 Task: Add Double Crust Blueberry Pie to the cart.
Action: Mouse moved to (17, 101)
Screenshot: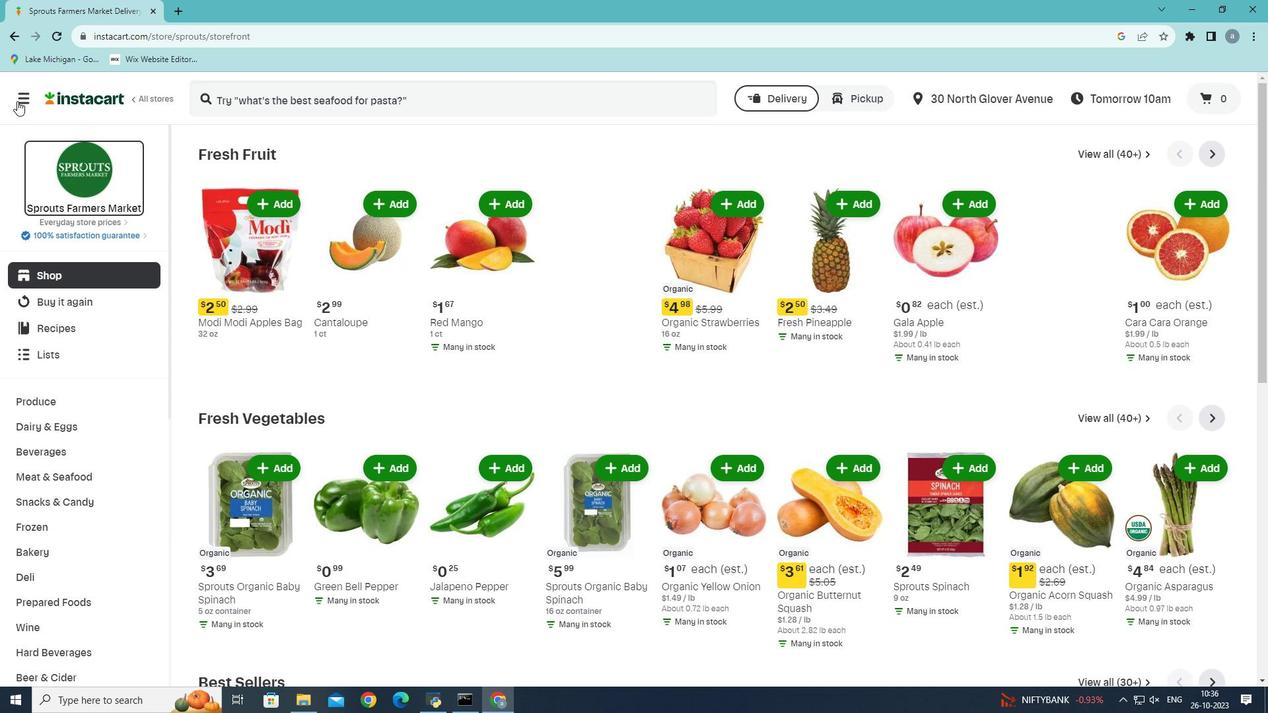 
Action: Mouse pressed left at (17, 101)
Screenshot: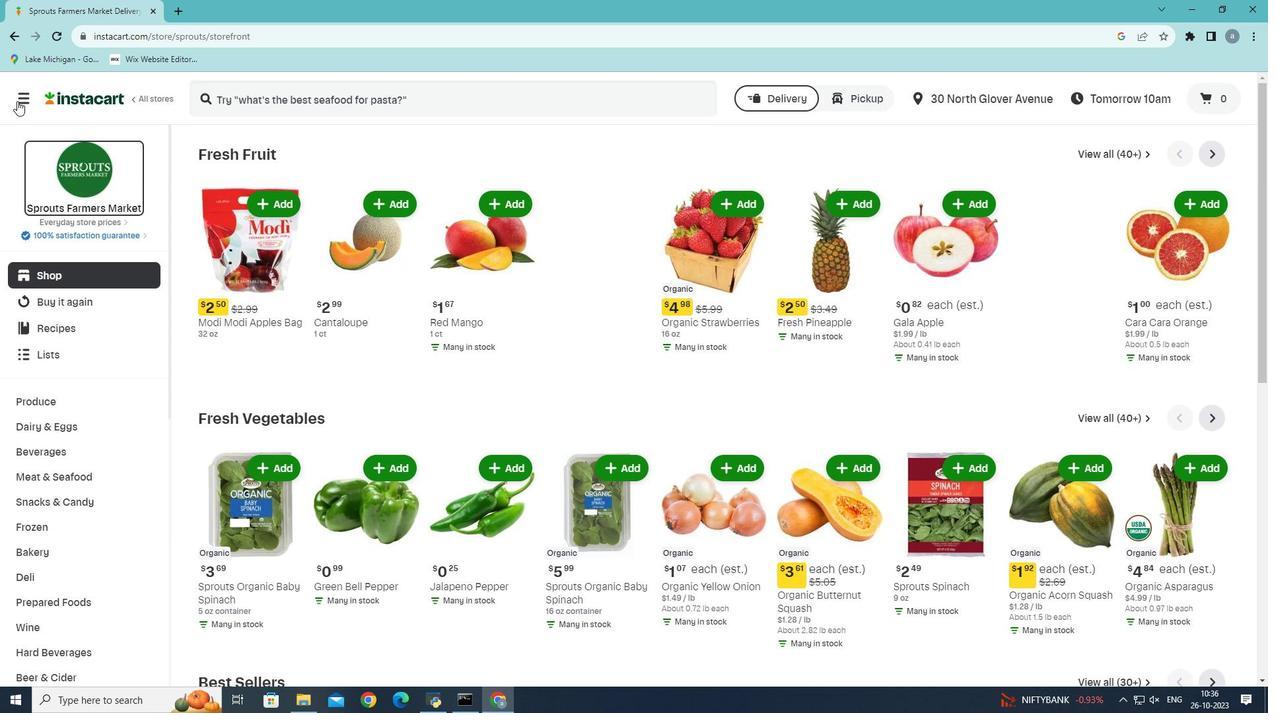 
Action: Mouse moved to (52, 379)
Screenshot: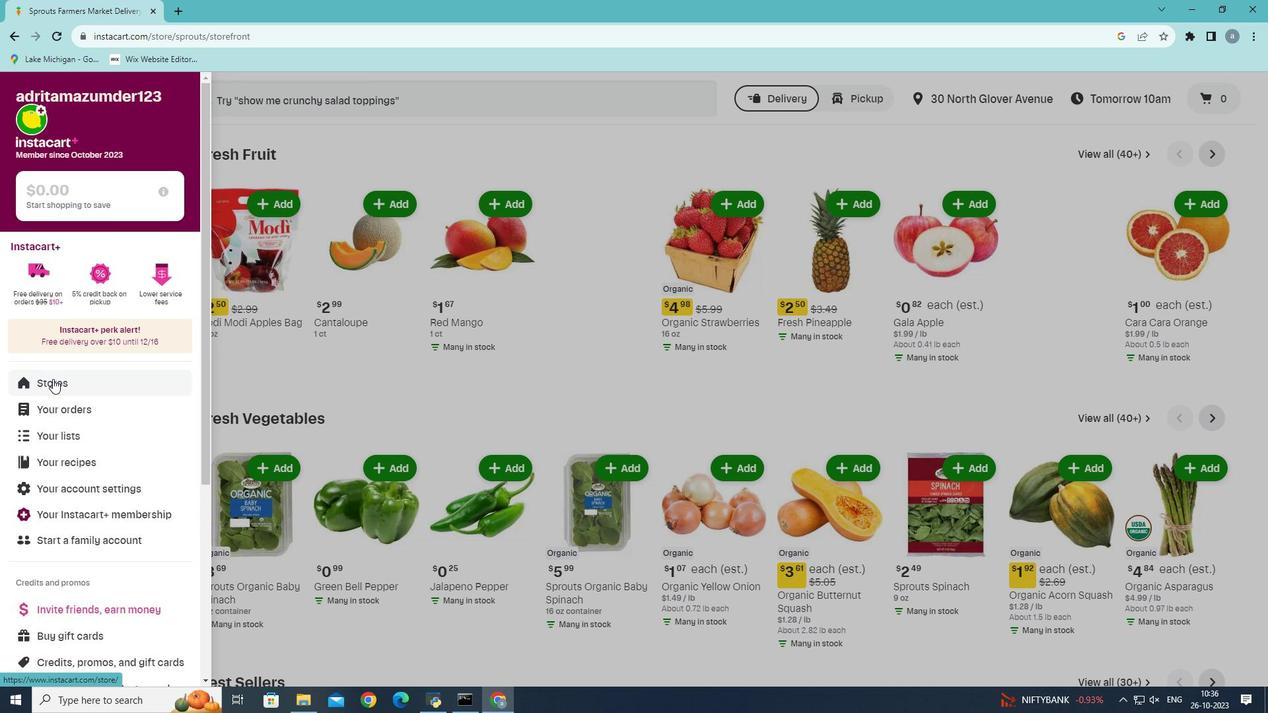 
Action: Mouse pressed left at (52, 379)
Screenshot: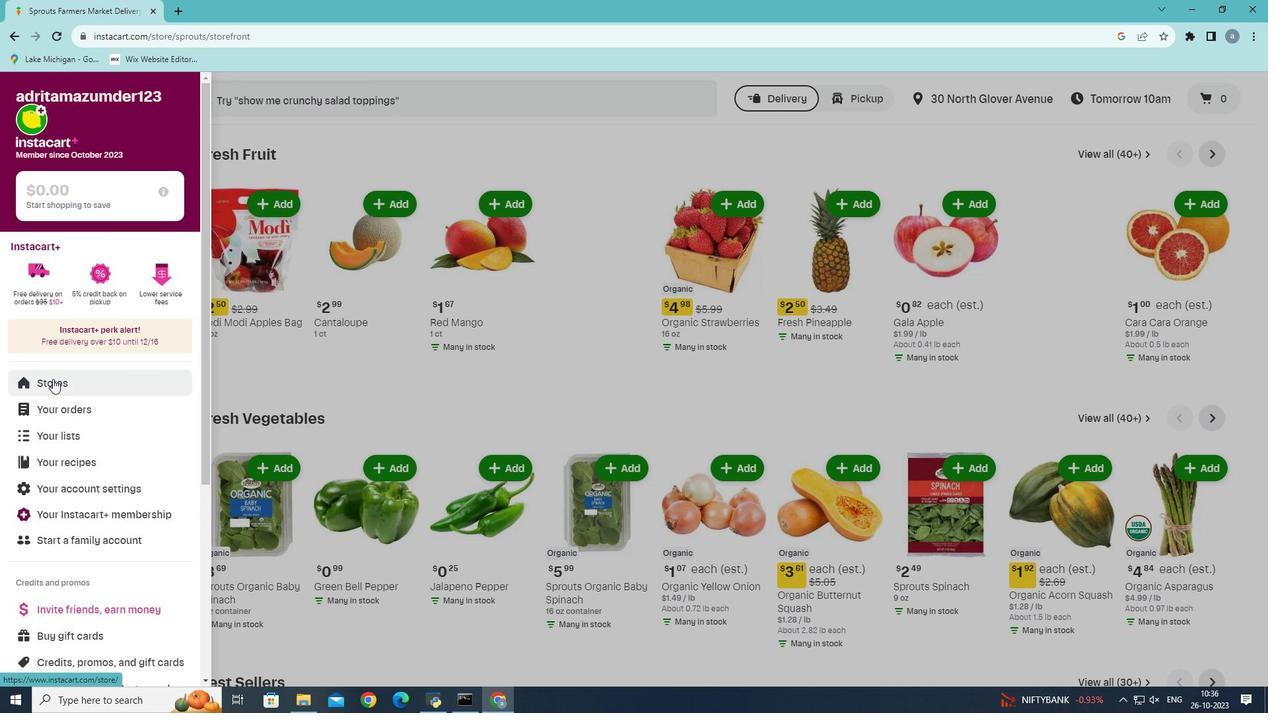 
Action: Mouse moved to (302, 143)
Screenshot: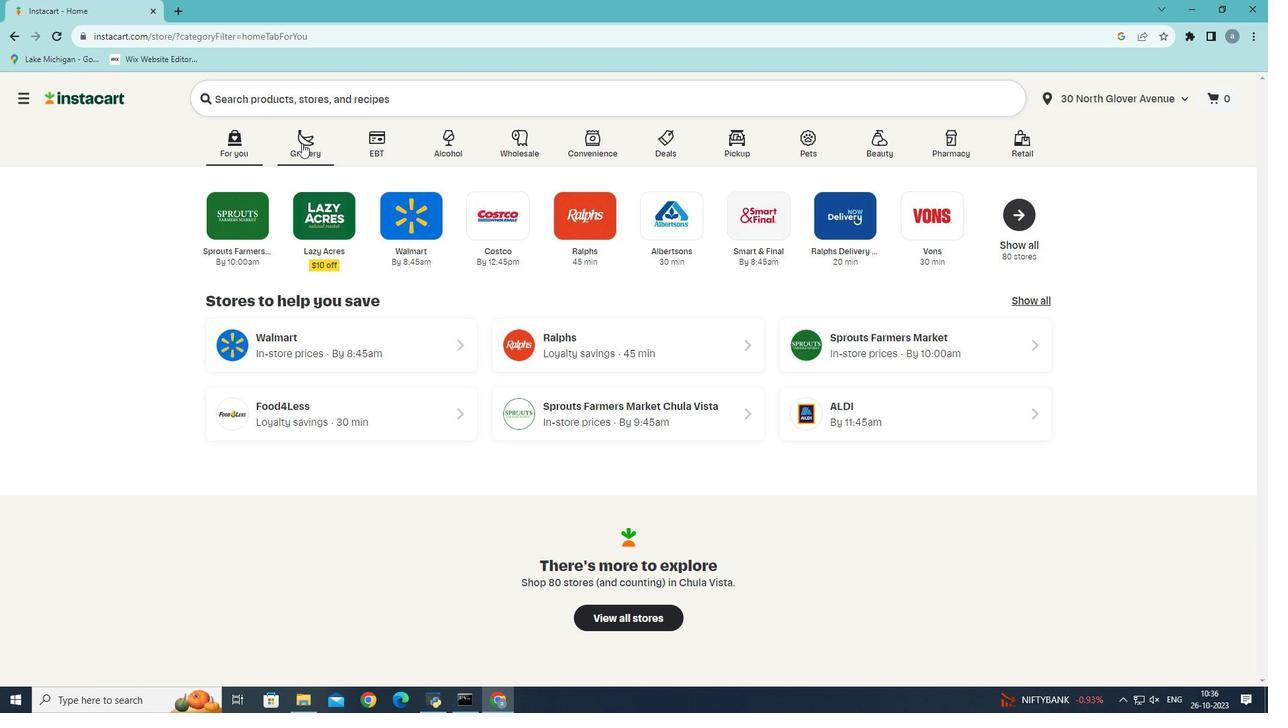 
Action: Mouse pressed left at (302, 143)
Screenshot: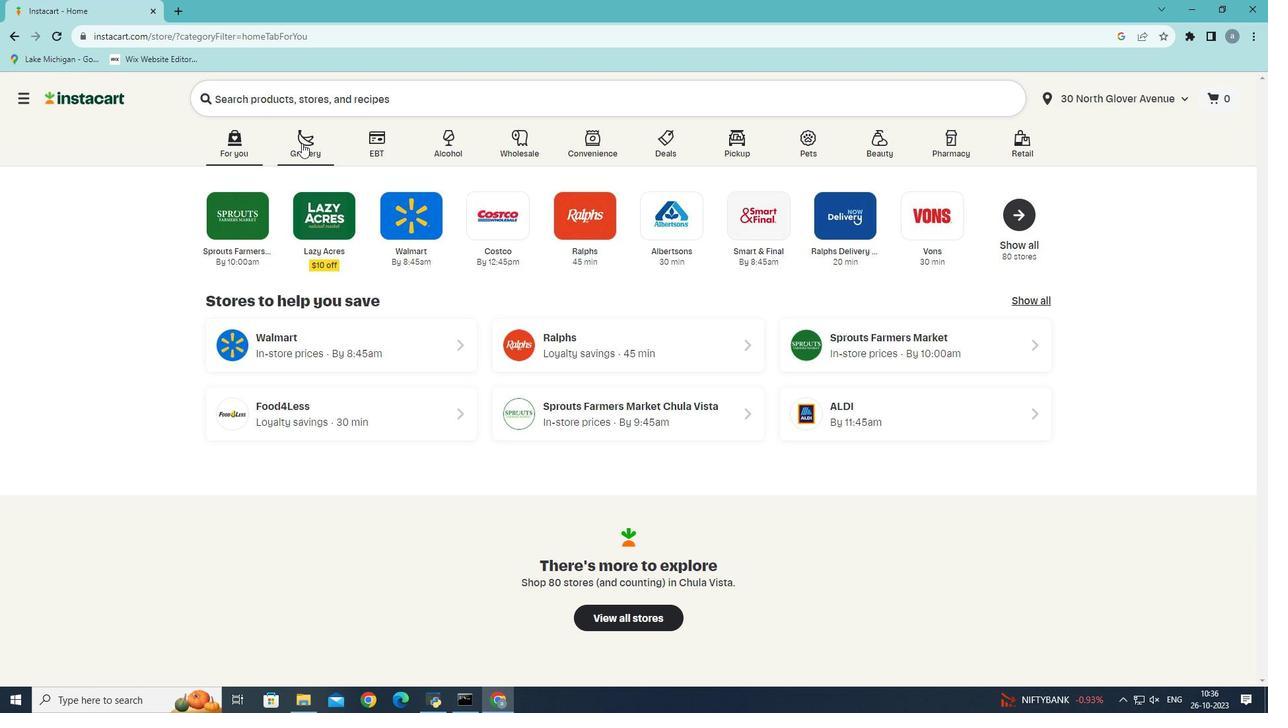 
Action: Mouse moved to (315, 401)
Screenshot: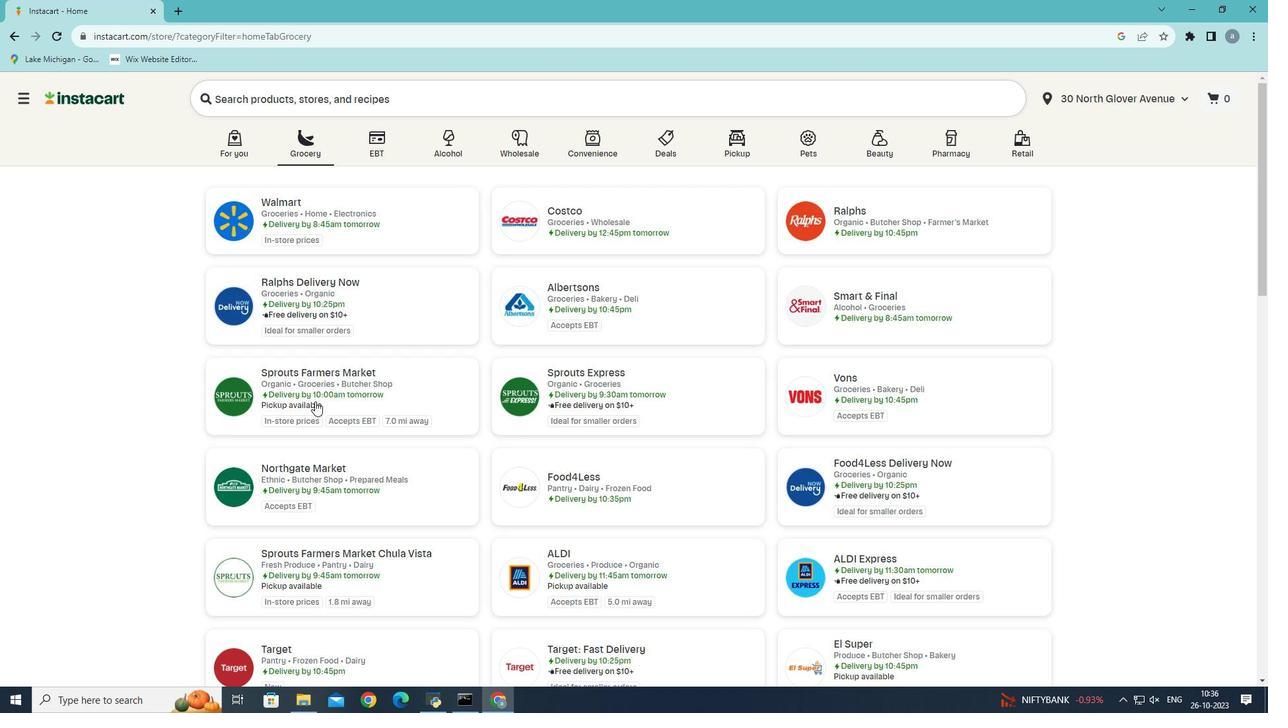 
Action: Mouse pressed left at (315, 401)
Screenshot: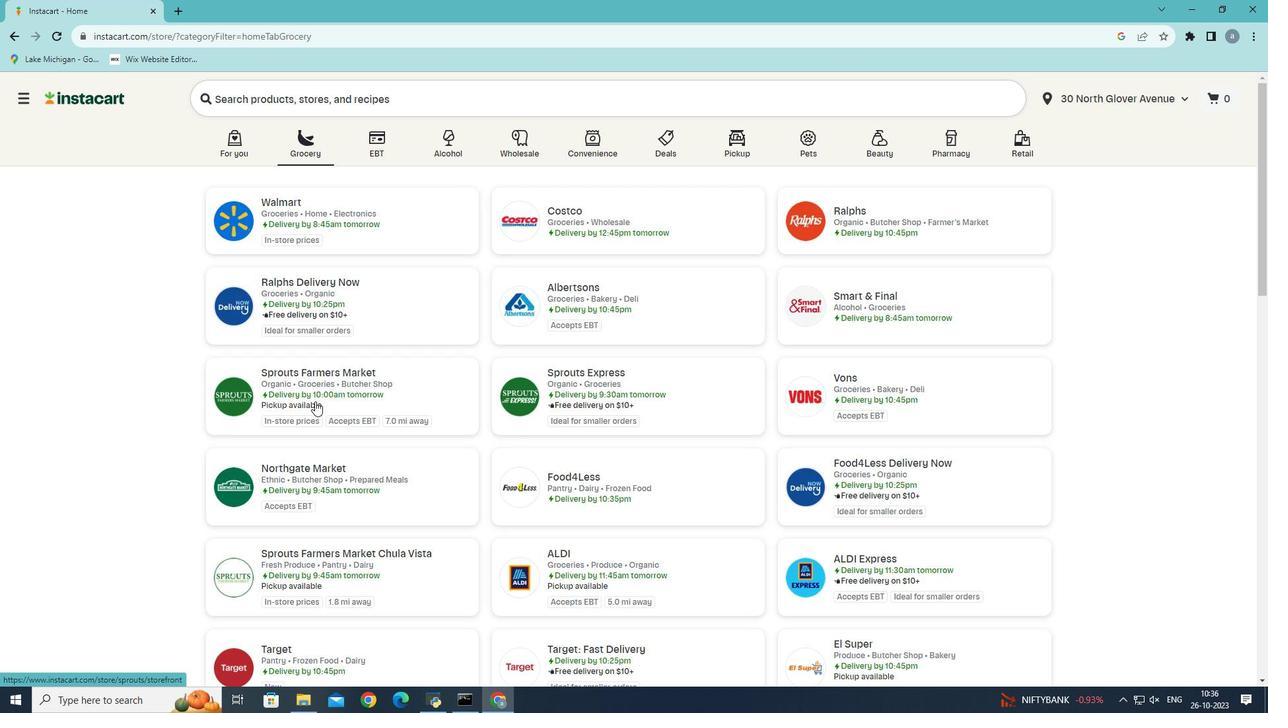 
Action: Mouse moved to (42, 547)
Screenshot: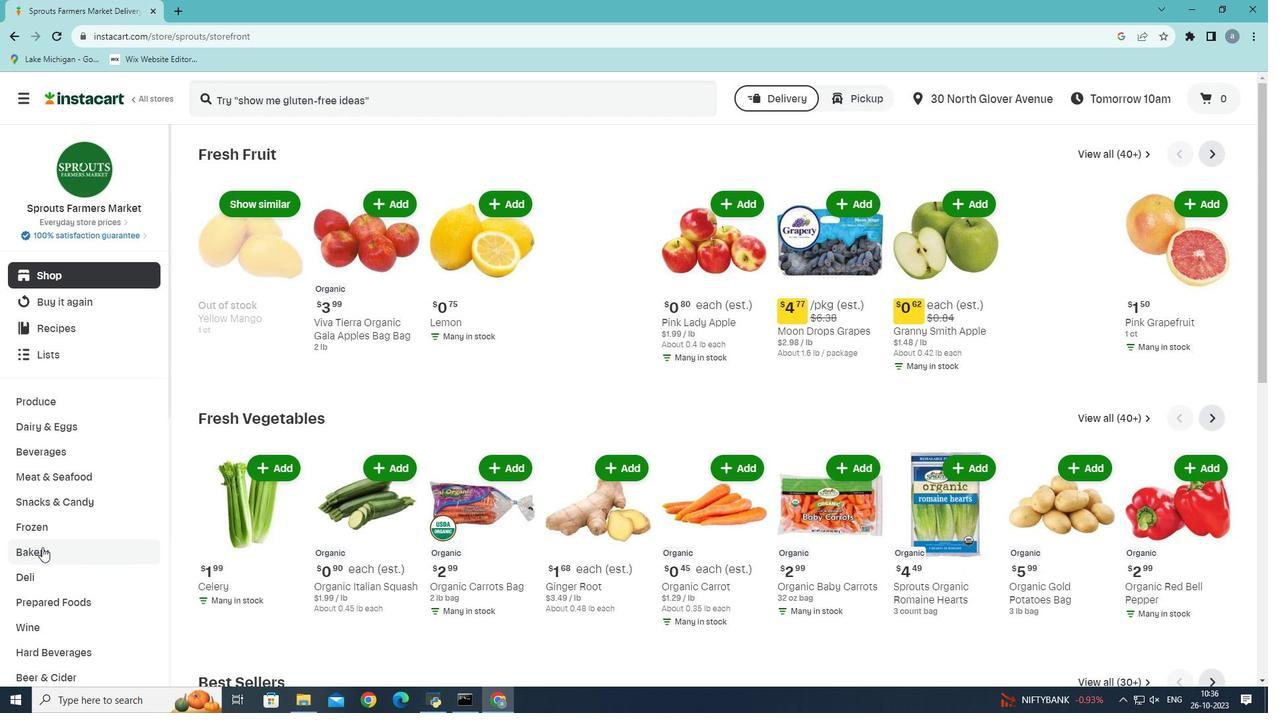 
Action: Mouse pressed left at (42, 547)
Screenshot: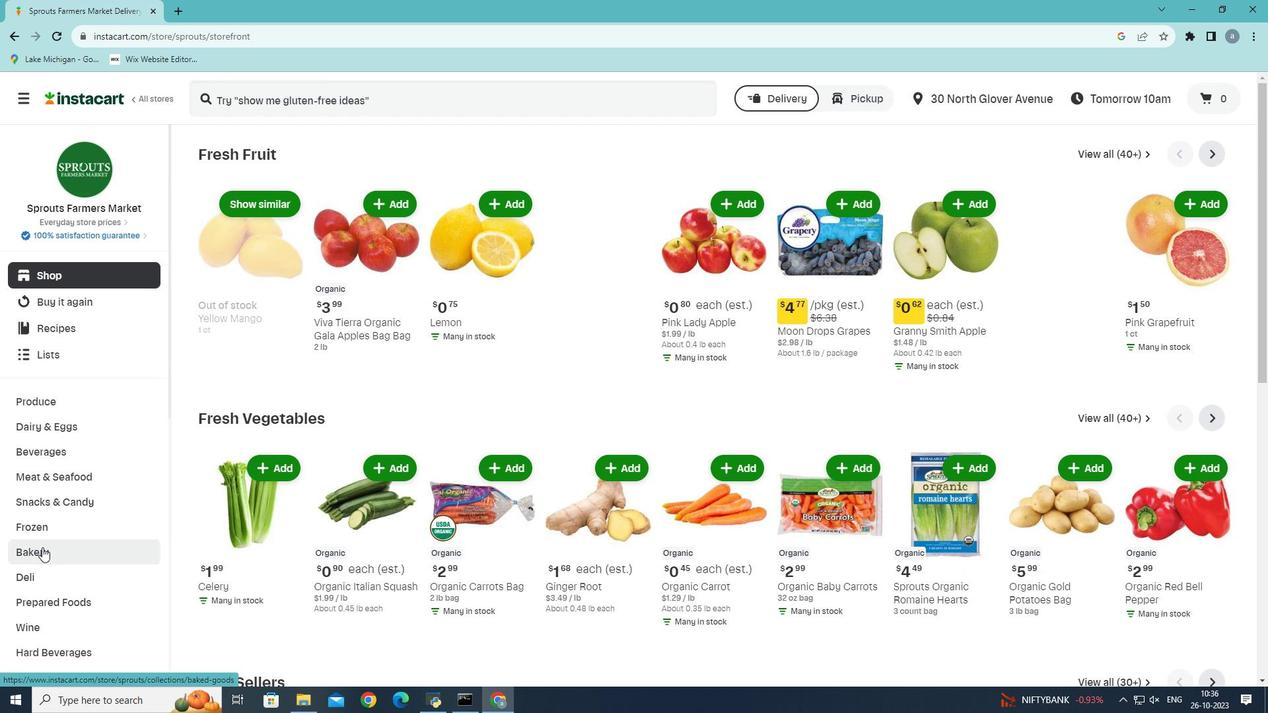 
Action: Mouse moved to (688, 181)
Screenshot: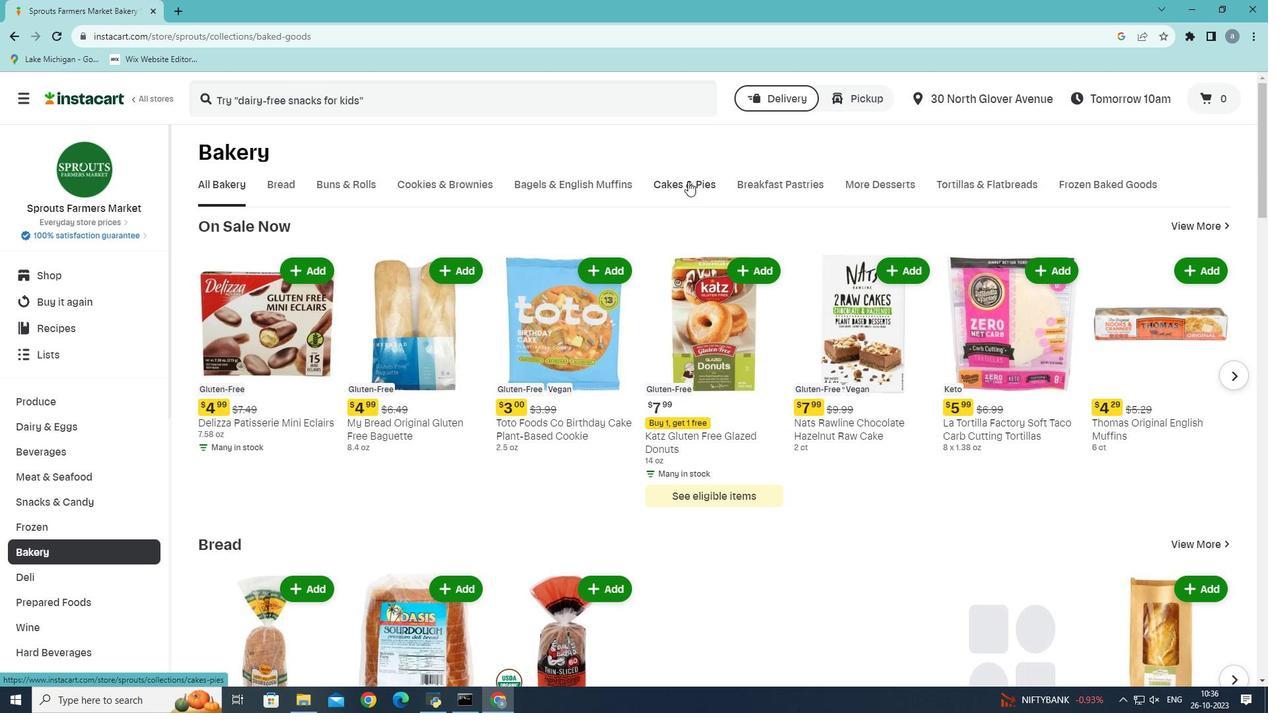 
Action: Mouse pressed left at (688, 181)
Screenshot: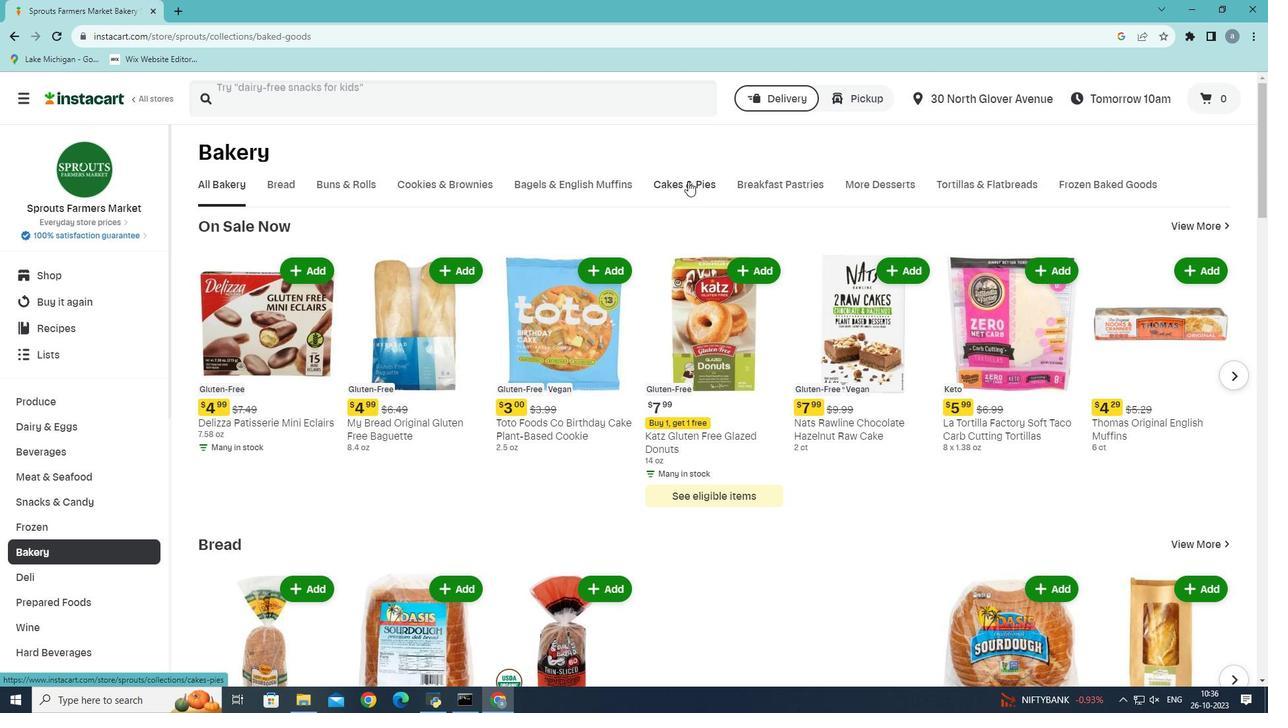 
Action: Mouse moved to (362, 239)
Screenshot: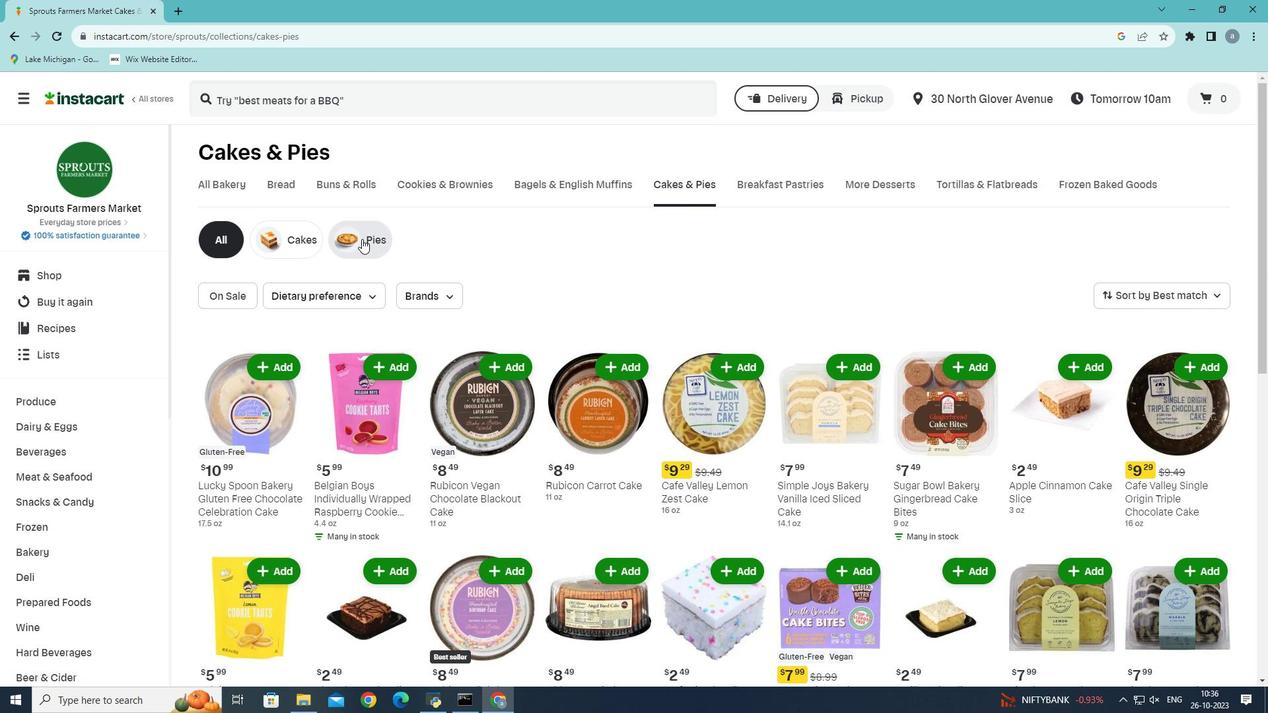 
Action: Mouse pressed left at (362, 239)
Screenshot: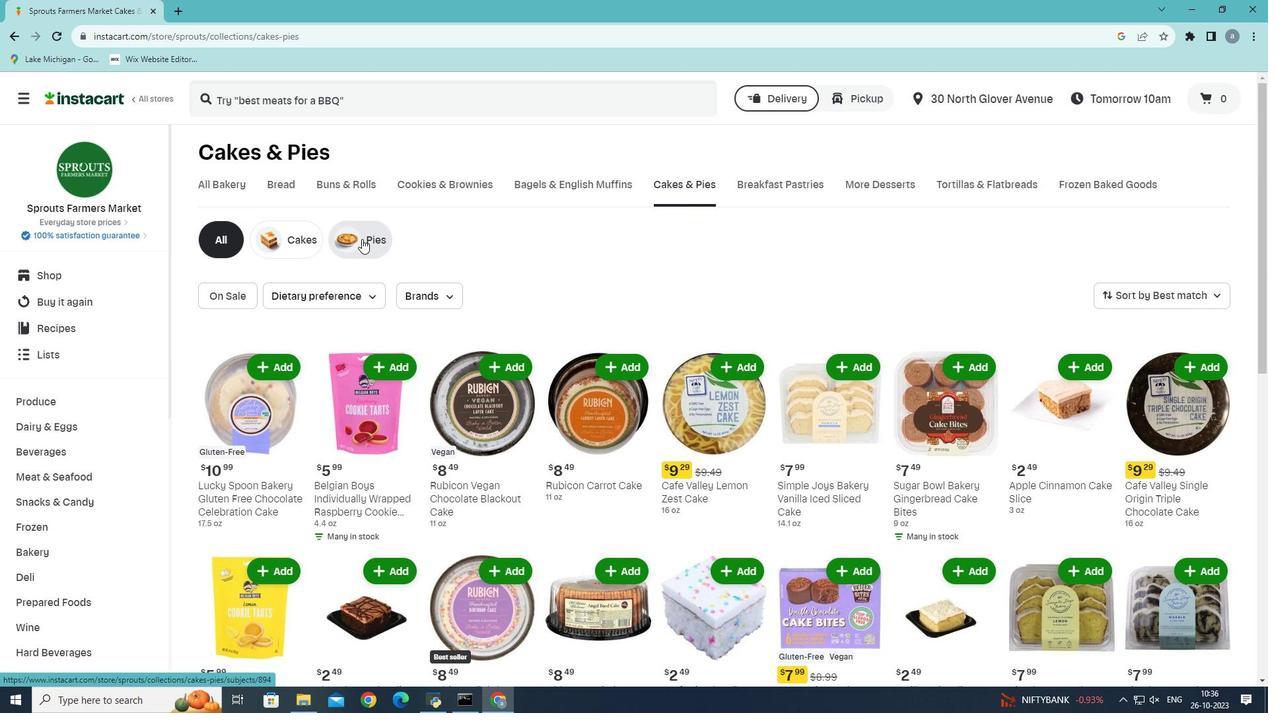 
Action: Mouse moved to (489, 376)
Screenshot: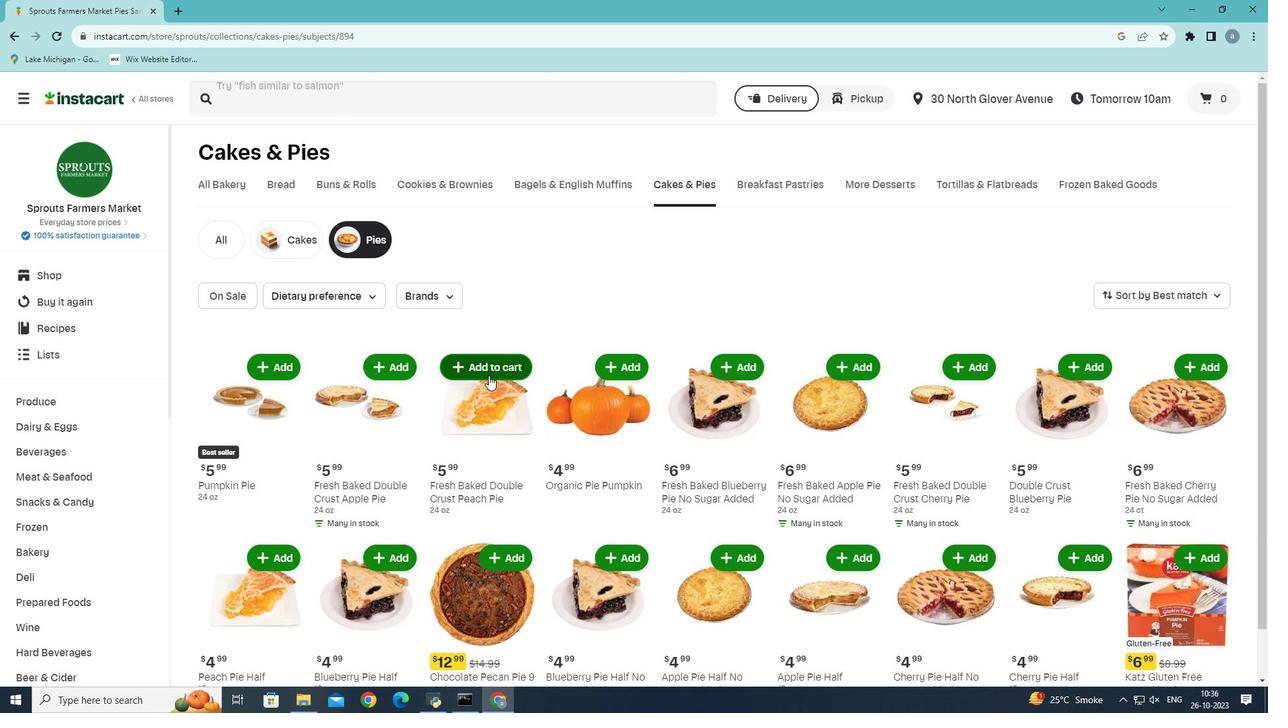 
Action: Mouse scrolled (489, 375) with delta (0, 0)
Screenshot: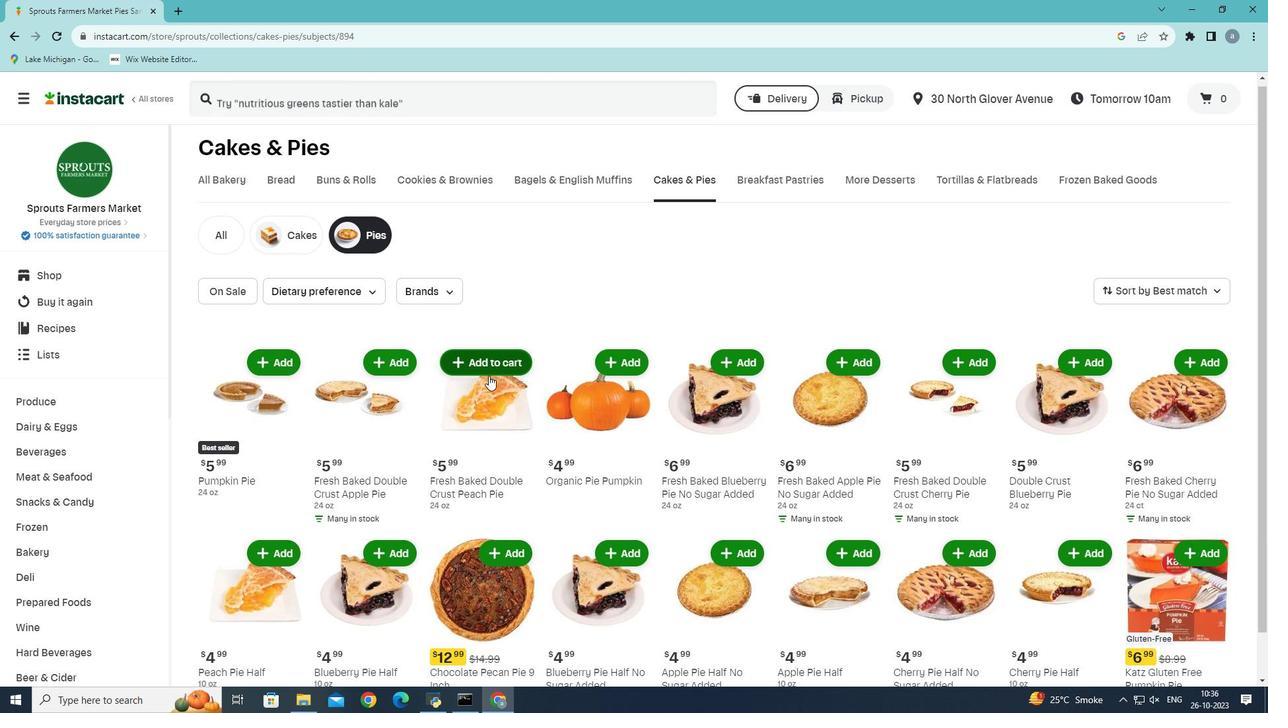 
Action: Mouse moved to (1093, 309)
Screenshot: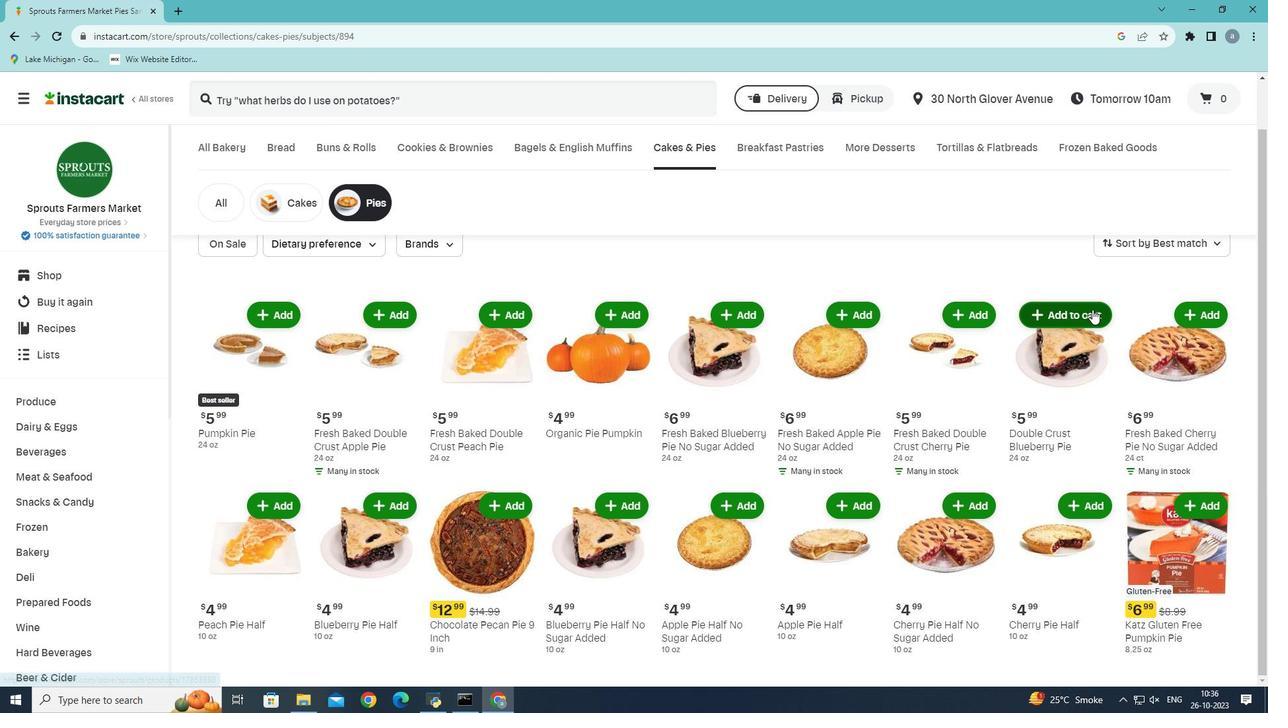 
Action: Mouse pressed left at (1093, 309)
Screenshot: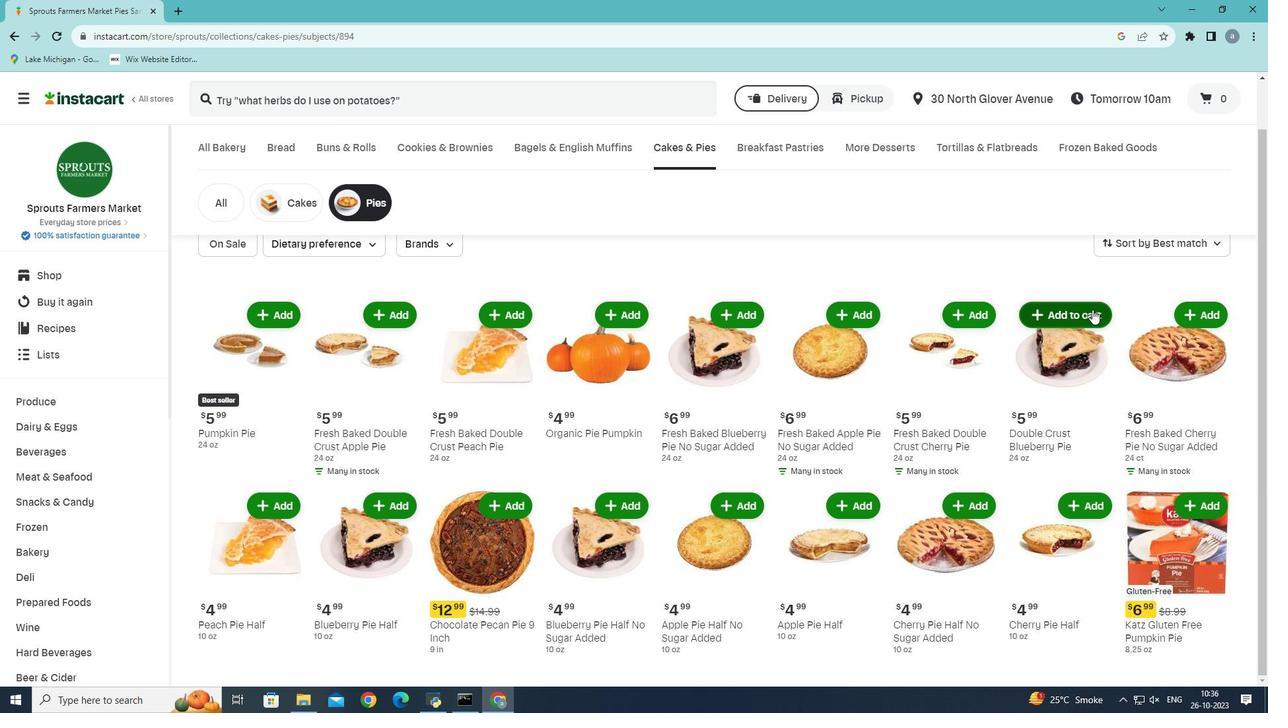 
